 Task: Open a blank sheet, save the file as 'blog' Insert a table ' 2 by 2' In first column, add headers, 'Task, Status'. Under first header, add  ResearchUnder second header, add Completed. Change table style to  'Green'
Action: Mouse moved to (24, 21)
Screenshot: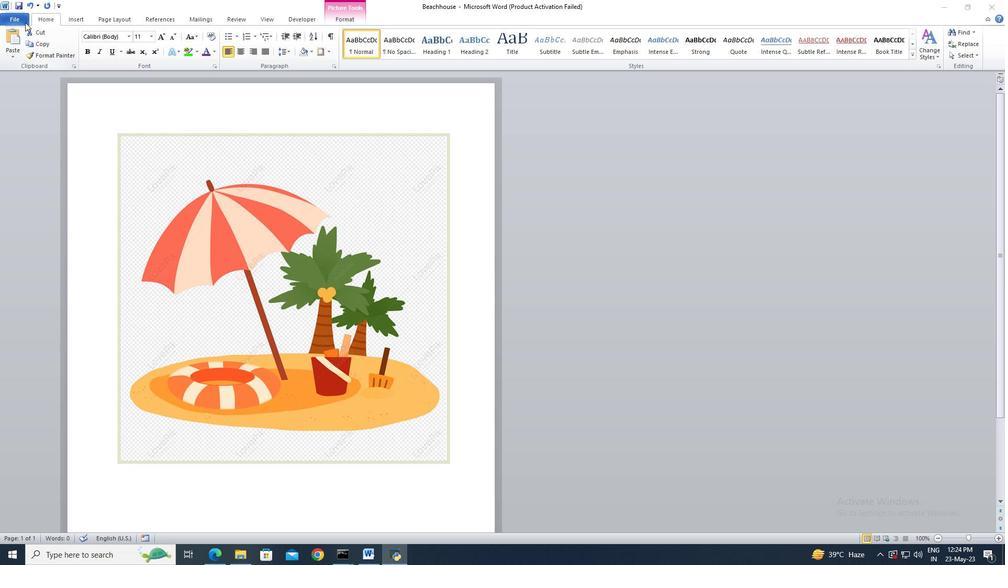 
Action: Mouse pressed left at (24, 21)
Screenshot: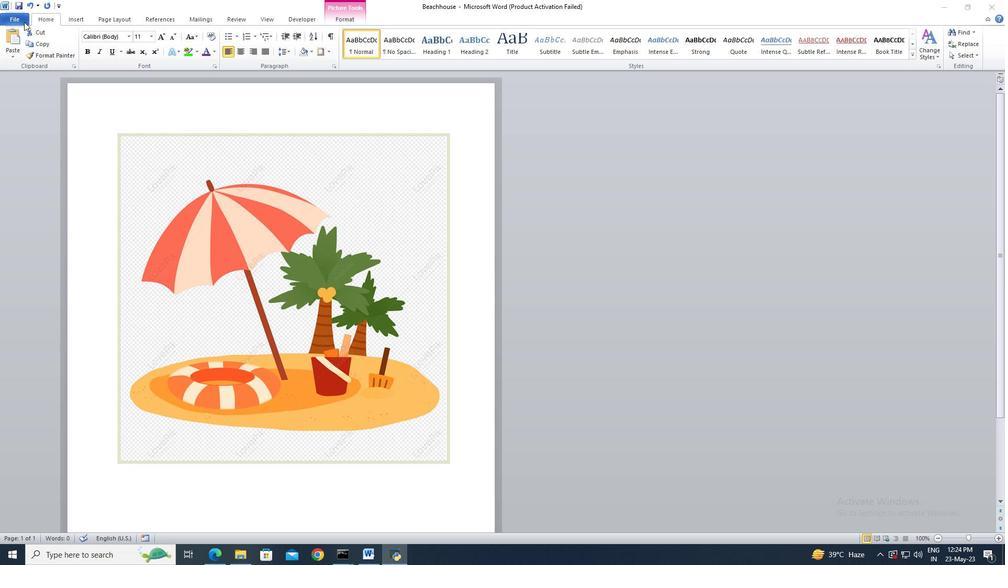 
Action: Mouse moved to (17, 17)
Screenshot: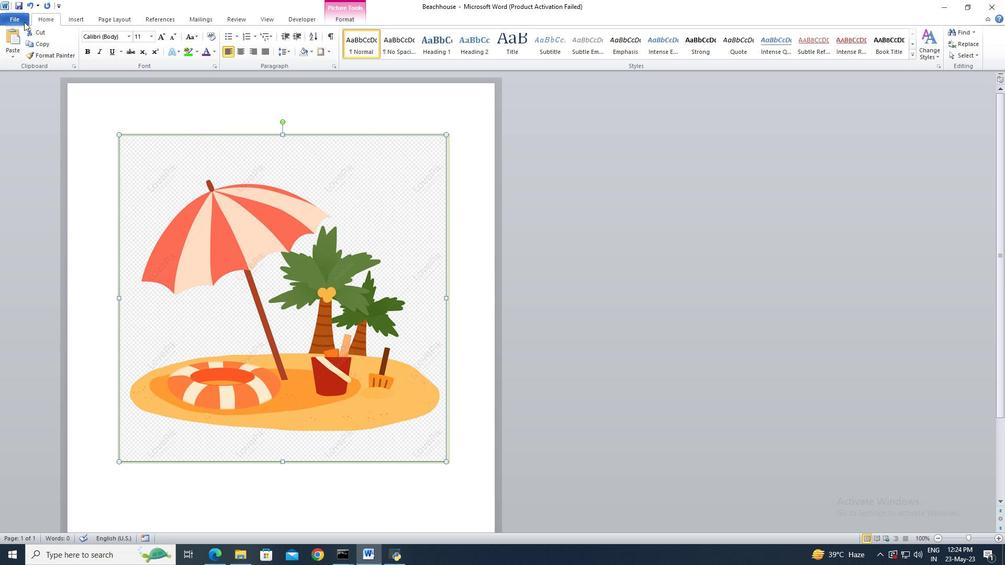 
Action: Mouse pressed left at (17, 17)
Screenshot: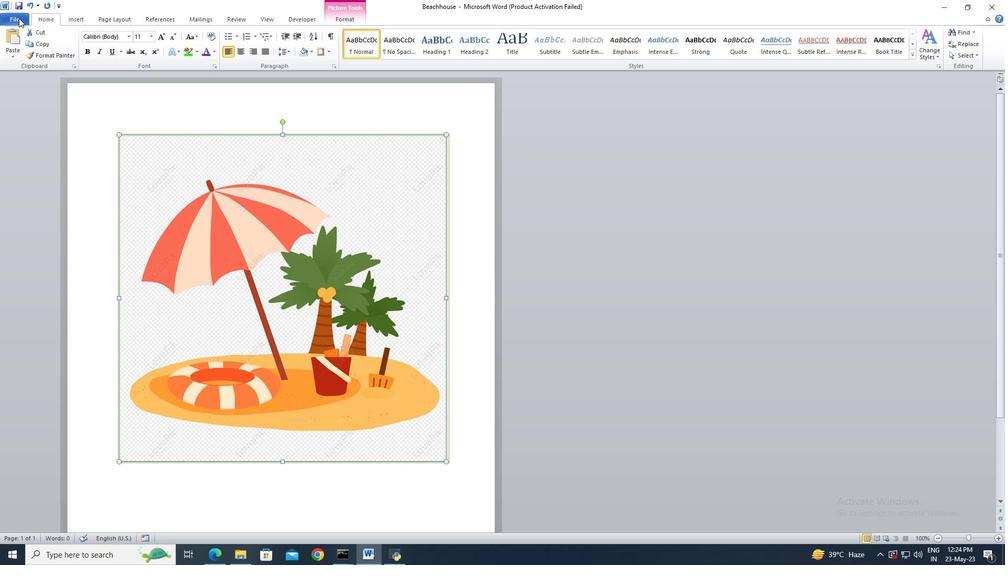 
Action: Mouse moved to (25, 136)
Screenshot: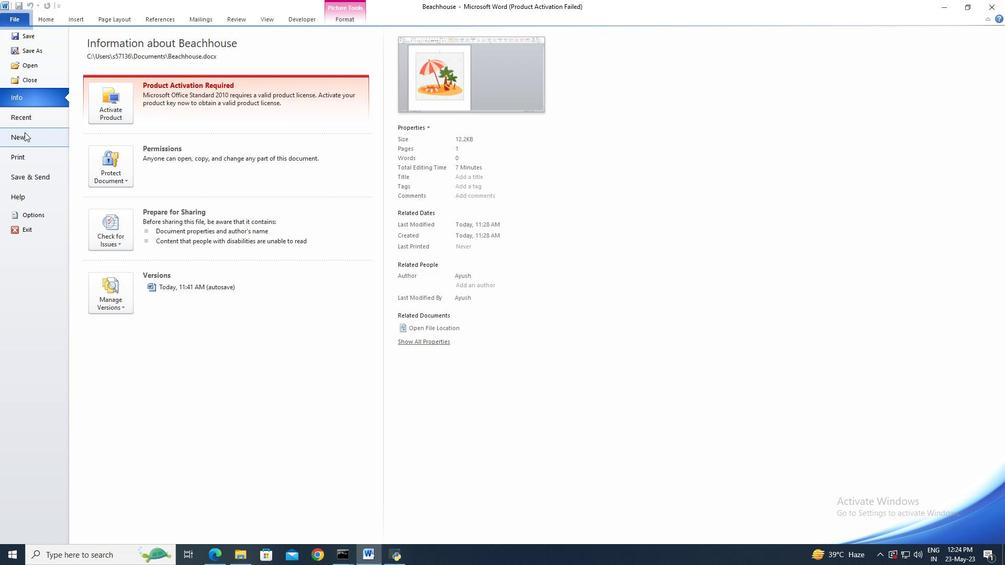 
Action: Mouse pressed left at (25, 136)
Screenshot: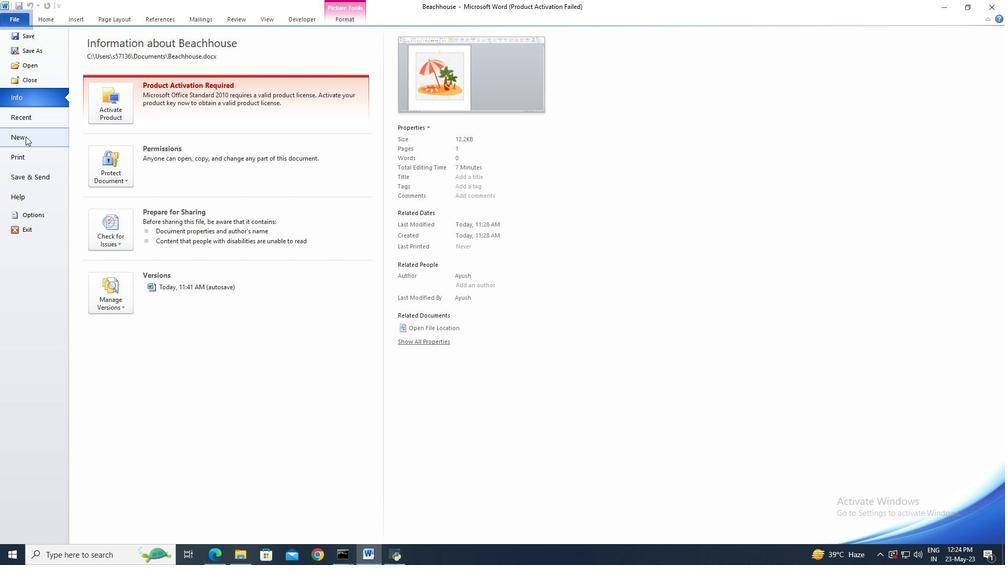 
Action: Mouse moved to (515, 261)
Screenshot: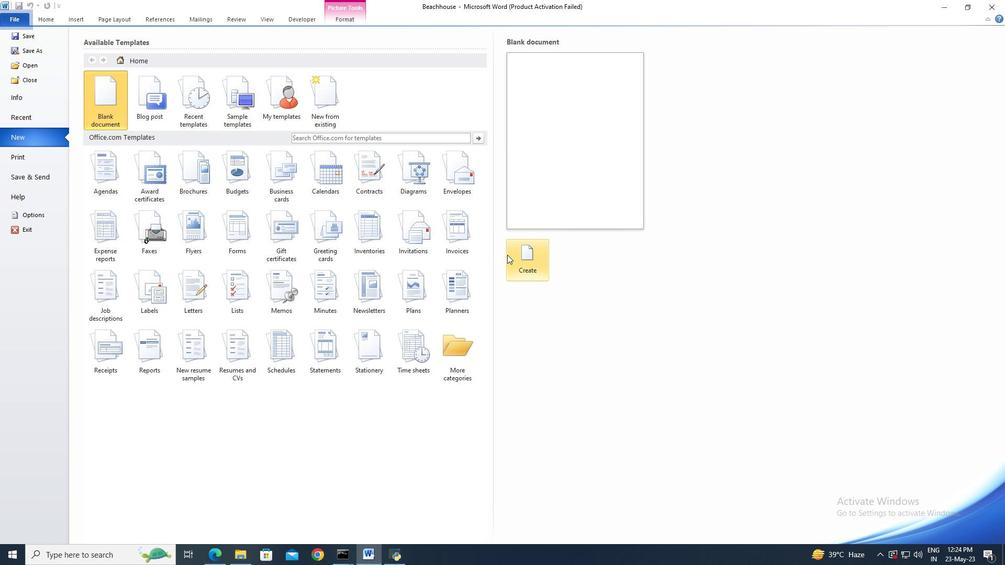 
Action: Mouse pressed left at (515, 261)
Screenshot: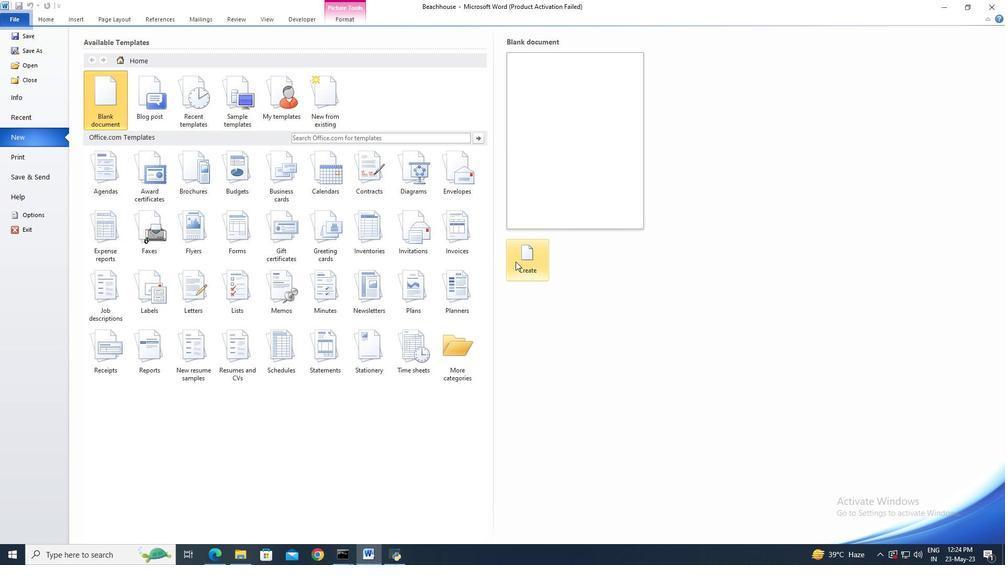 
Action: Mouse moved to (15, 19)
Screenshot: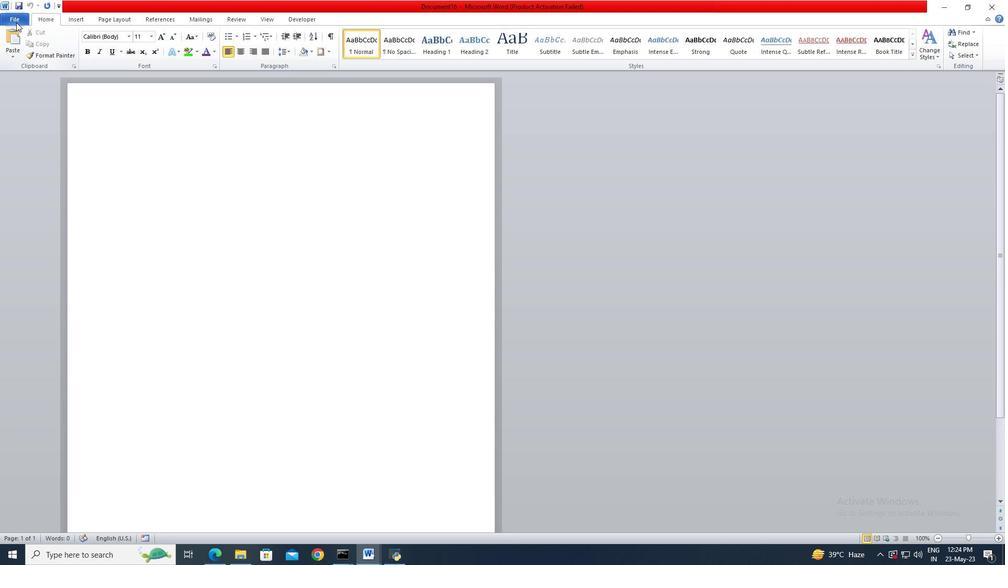 
Action: Mouse pressed left at (15, 19)
Screenshot: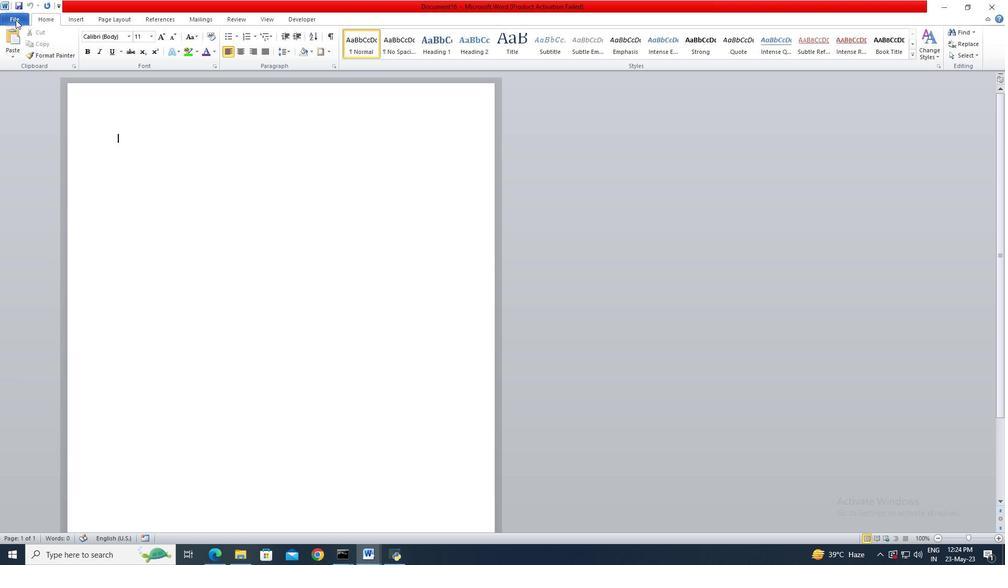 
Action: Mouse moved to (19, 49)
Screenshot: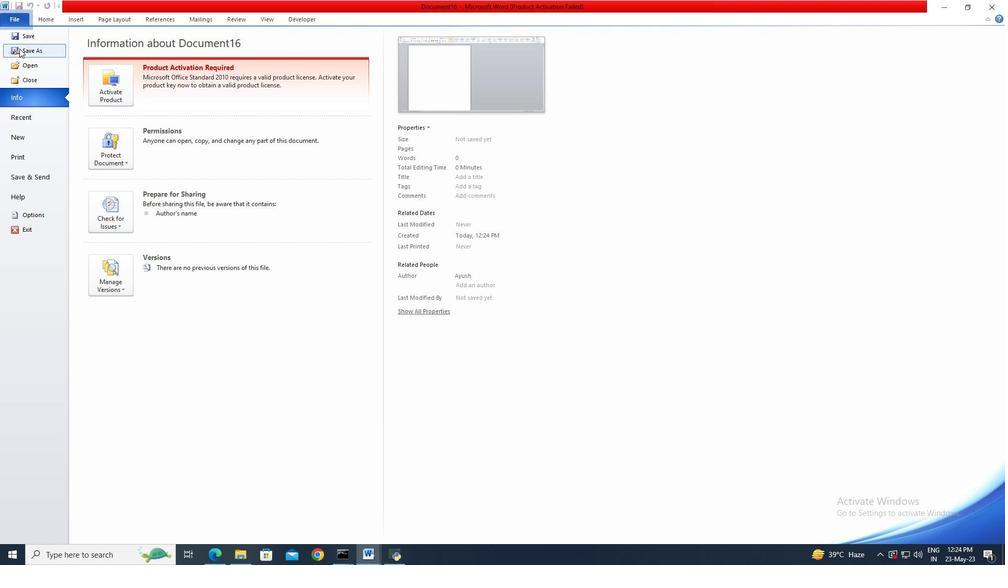
Action: Mouse pressed left at (19, 49)
Screenshot: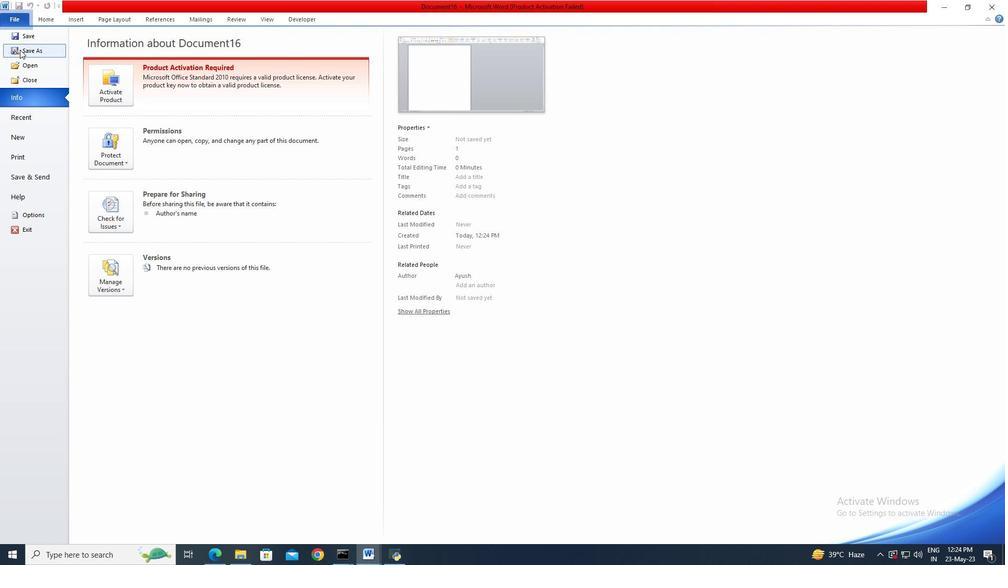 
Action: Key pressed blog
Screenshot: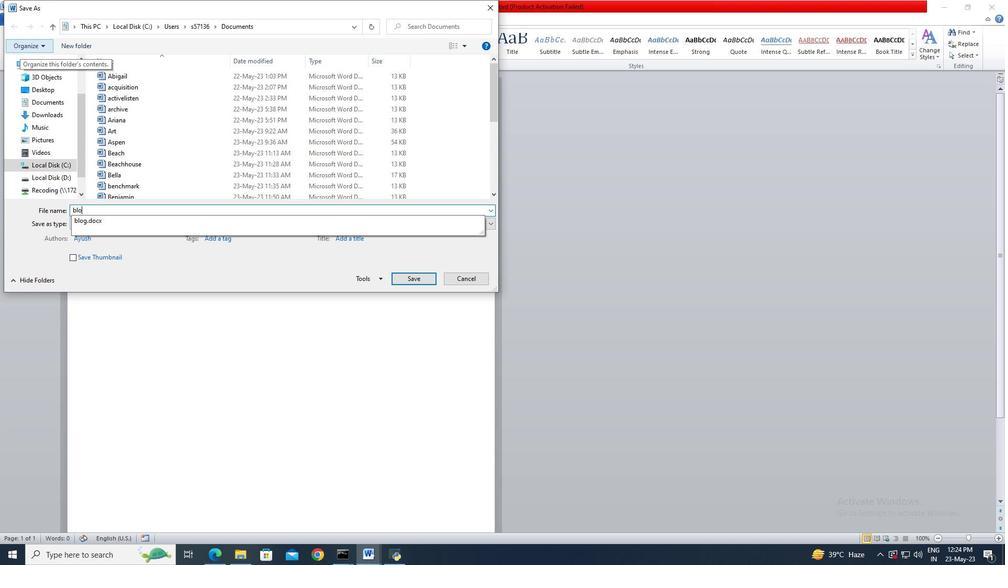 
Action: Mouse moved to (399, 280)
Screenshot: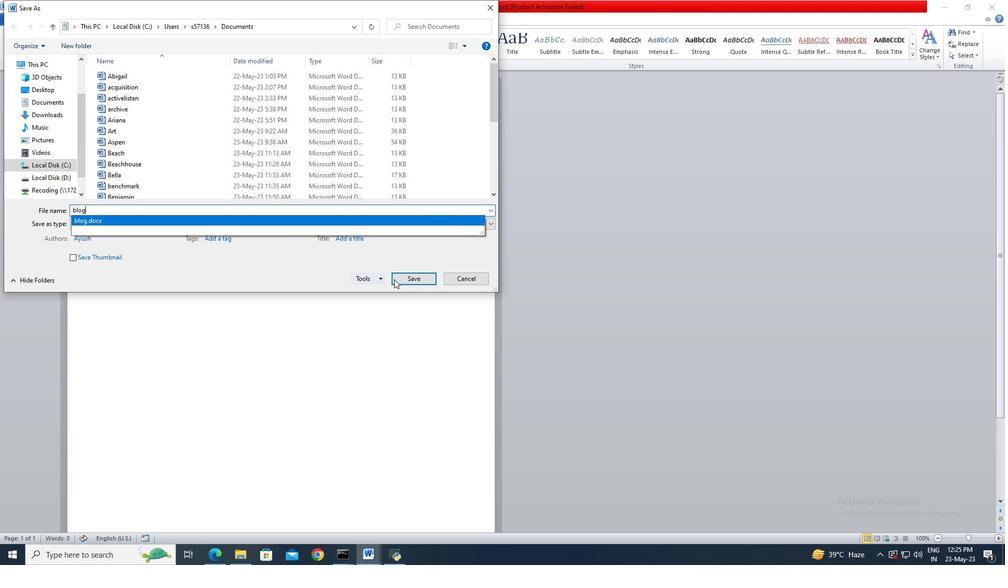 
Action: Mouse pressed left at (399, 280)
Screenshot: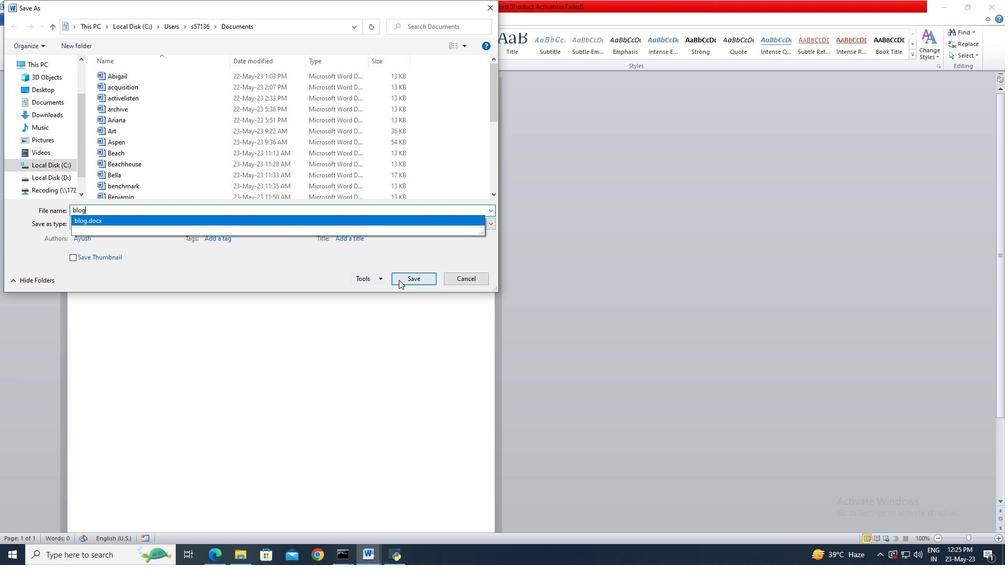 
Action: Mouse moved to (487, 301)
Screenshot: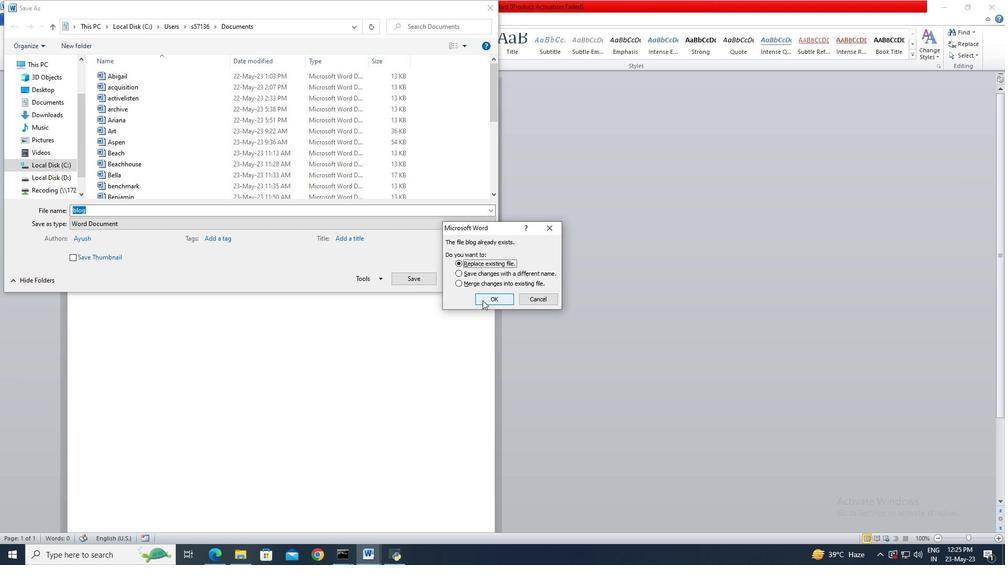 
Action: Mouse pressed left at (487, 301)
Screenshot: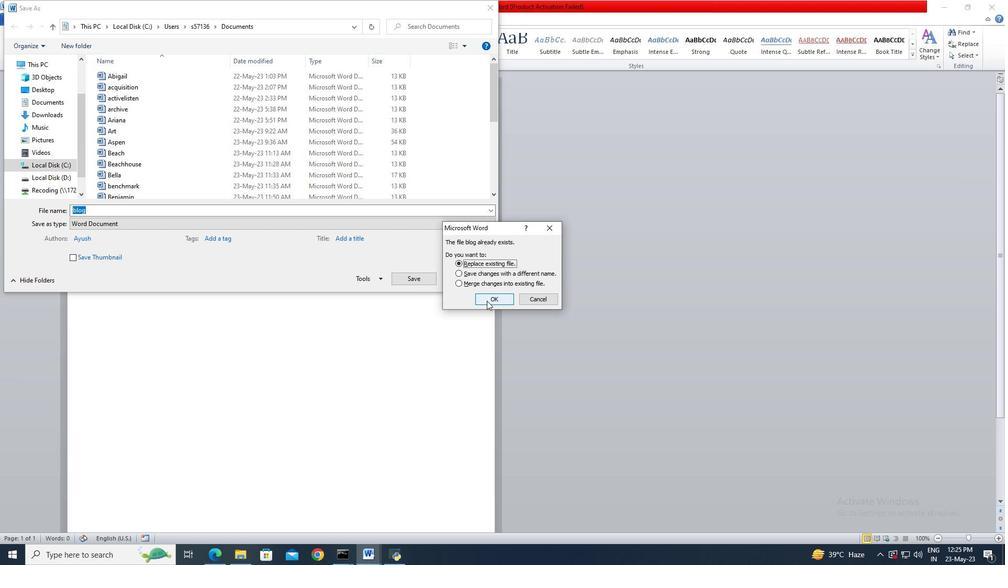 
Action: Mouse moved to (76, 19)
Screenshot: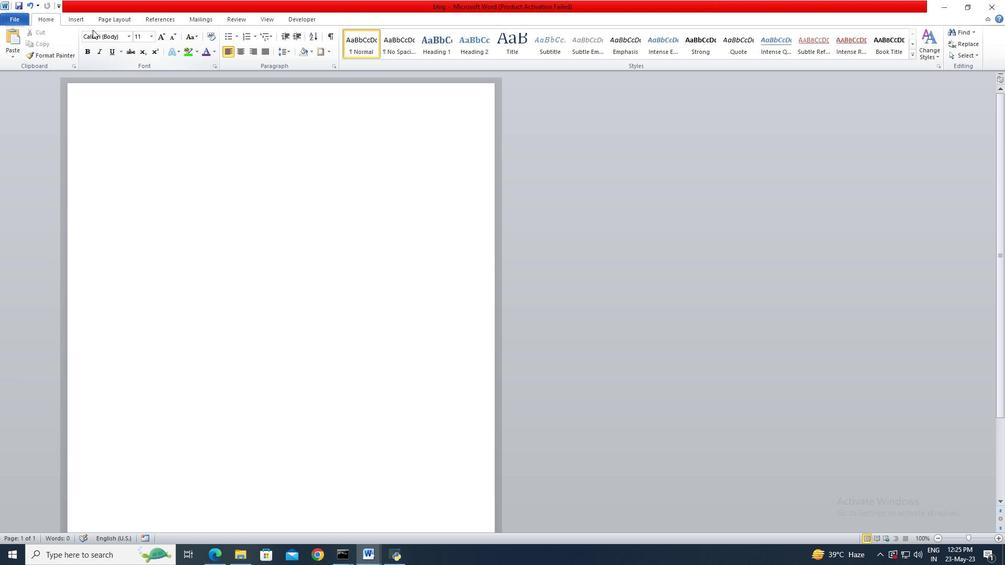
Action: Mouse pressed left at (76, 19)
Screenshot: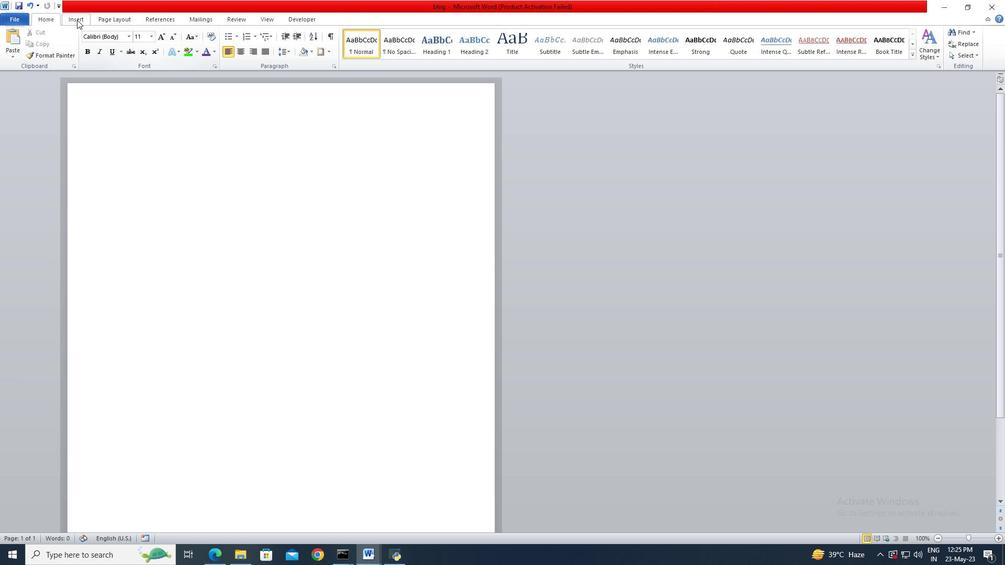 
Action: Mouse moved to (86, 52)
Screenshot: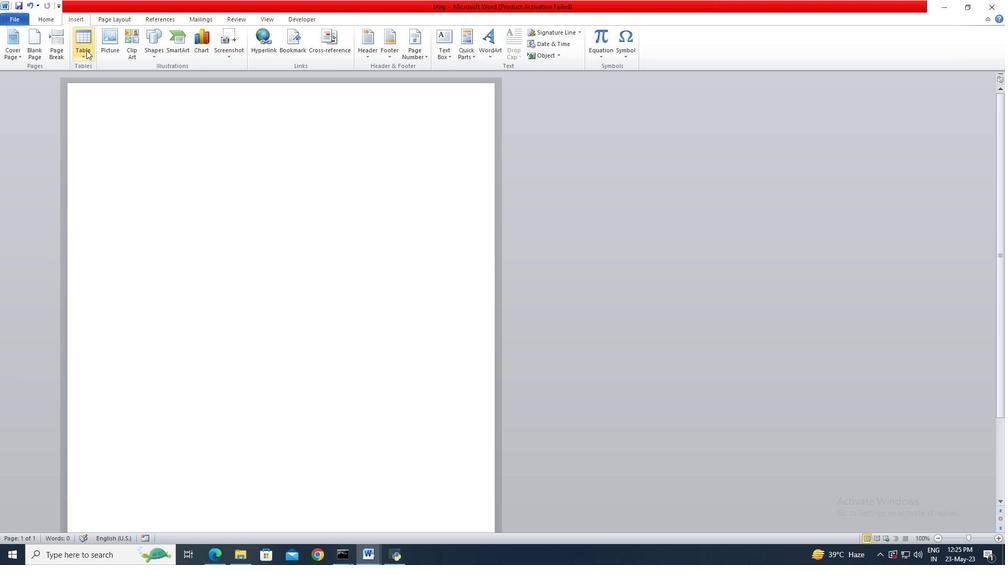 
Action: Mouse pressed left at (86, 52)
Screenshot: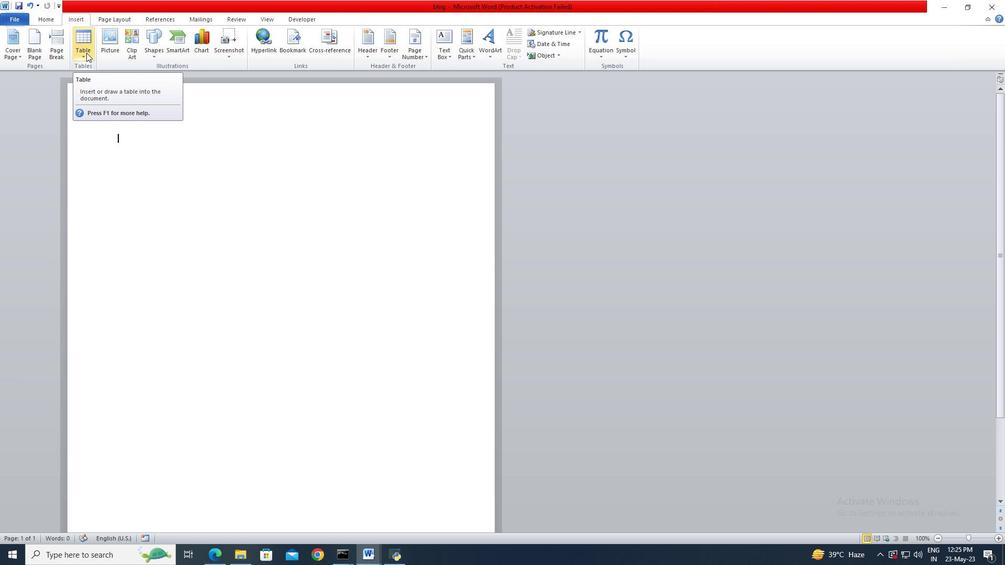 
Action: Mouse moved to (89, 85)
Screenshot: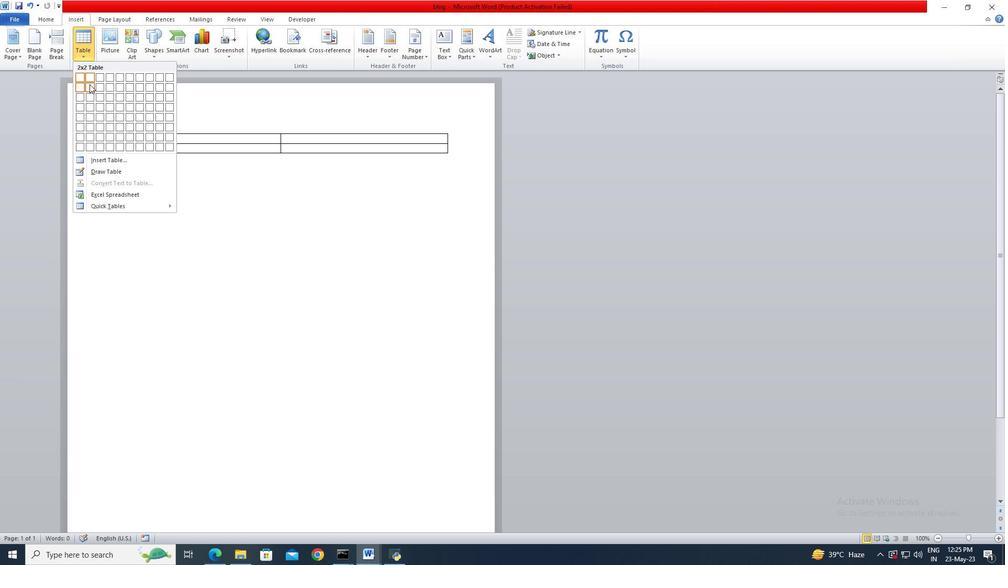 
Action: Mouse pressed left at (89, 85)
Screenshot: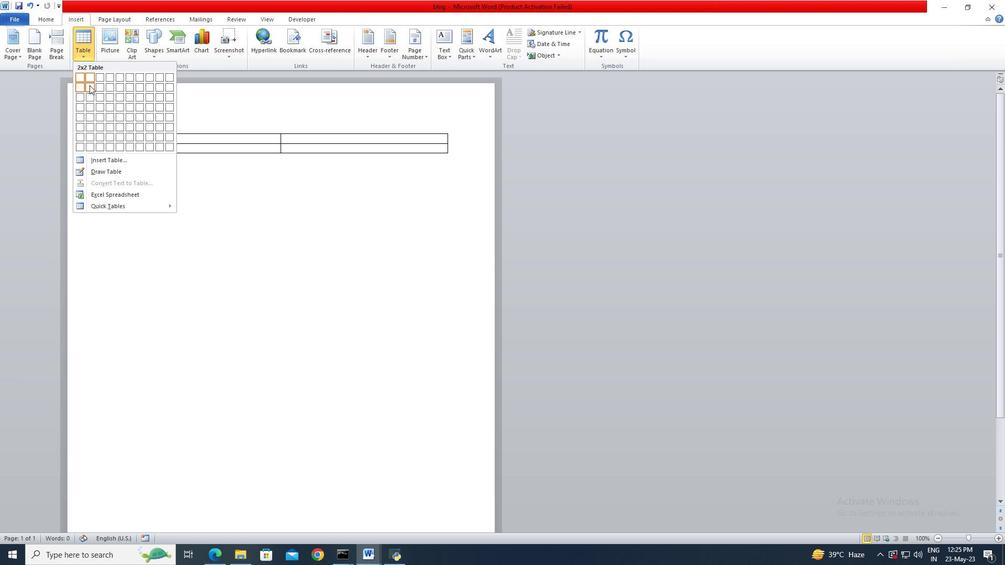 
Action: Mouse moved to (156, 138)
Screenshot: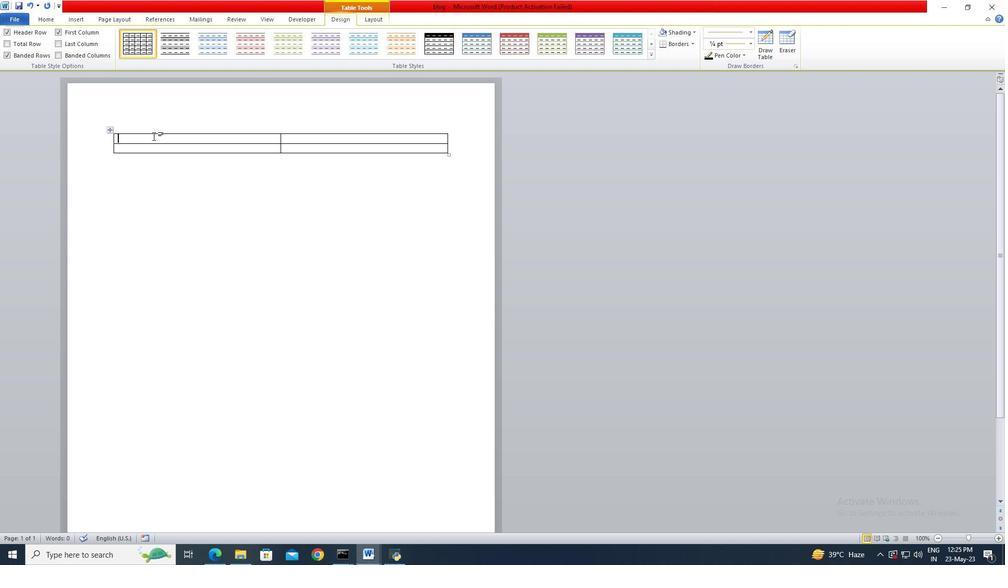 
Action: Mouse pressed left at (156, 138)
Screenshot: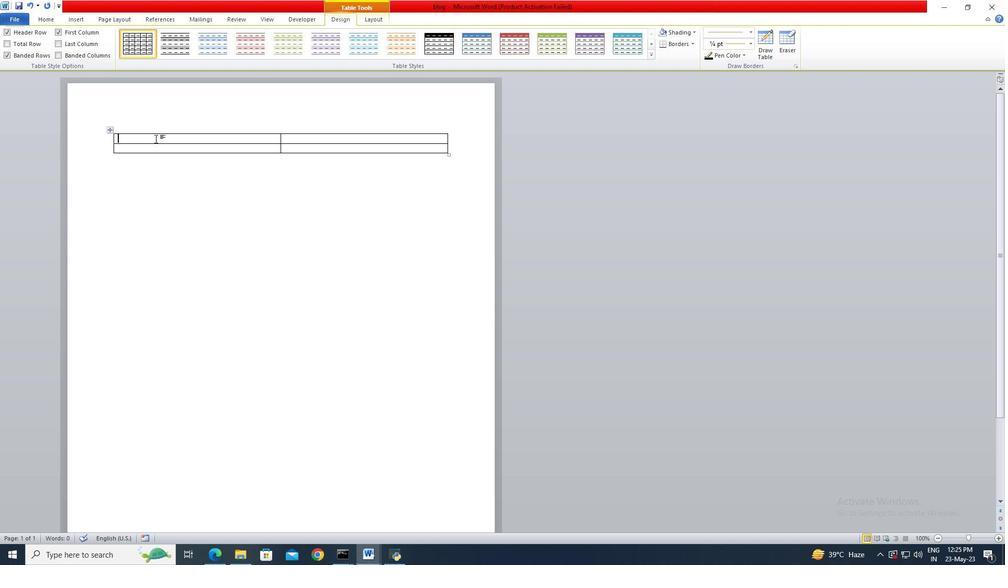 
Action: Key pressed <Key.shift>Task<Key.tab><Key.shift_r>Status
Screenshot: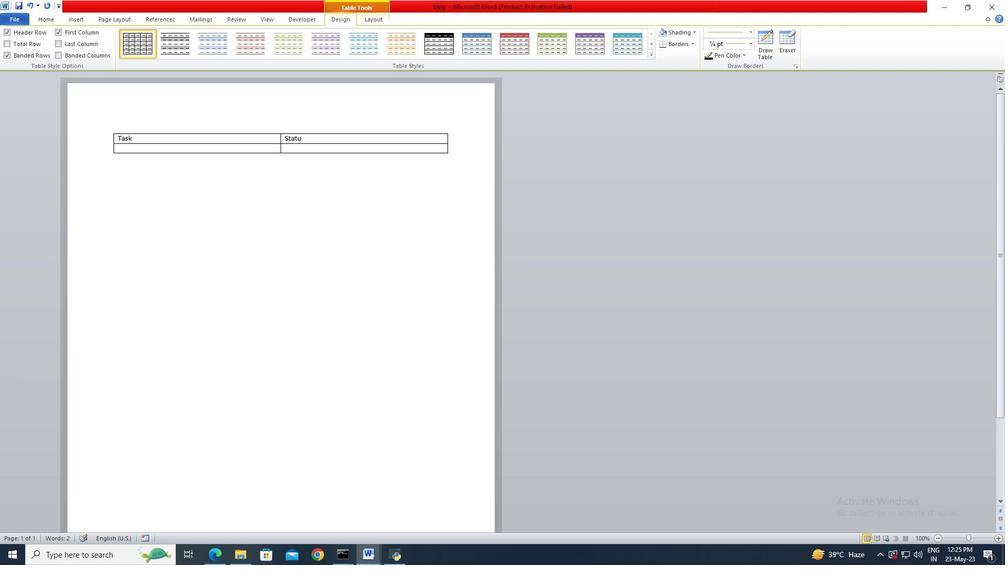 
Action: Mouse moved to (151, 148)
Screenshot: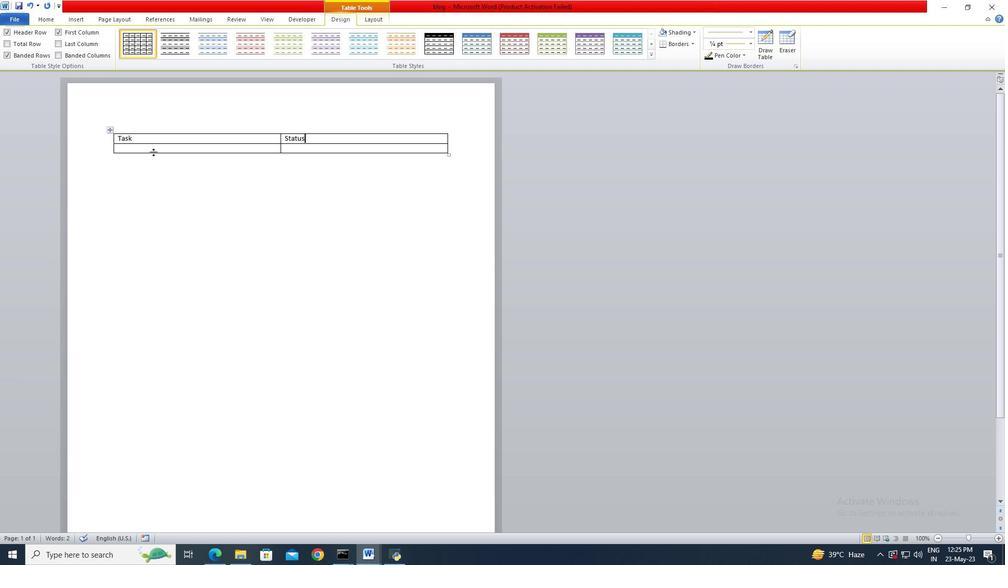 
Action: Mouse pressed left at (151, 148)
Screenshot: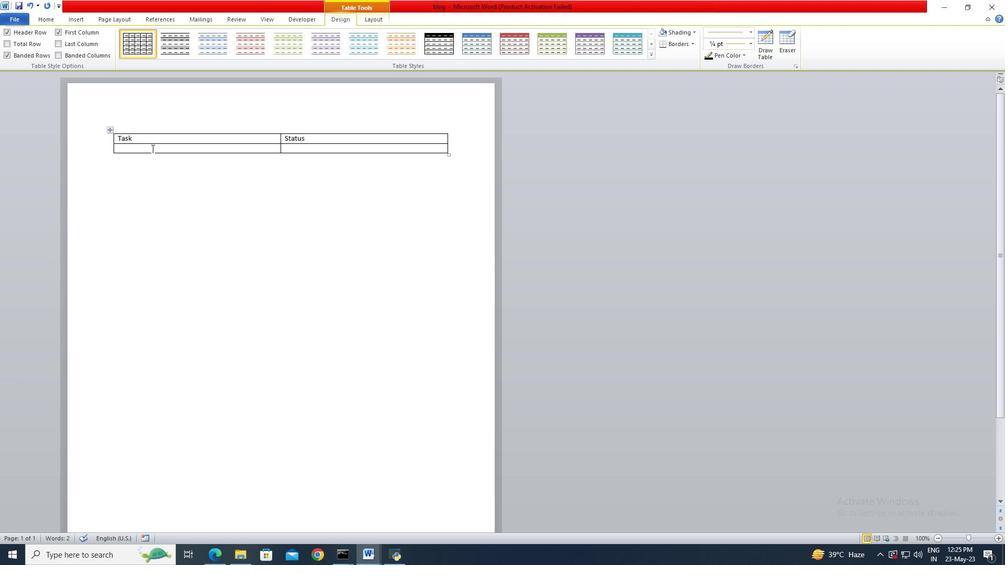 
Action: Key pressed <Key.shift><Key.shift><Key.shift><Key.shift><Key.shift><Key.shift>Research
Screenshot: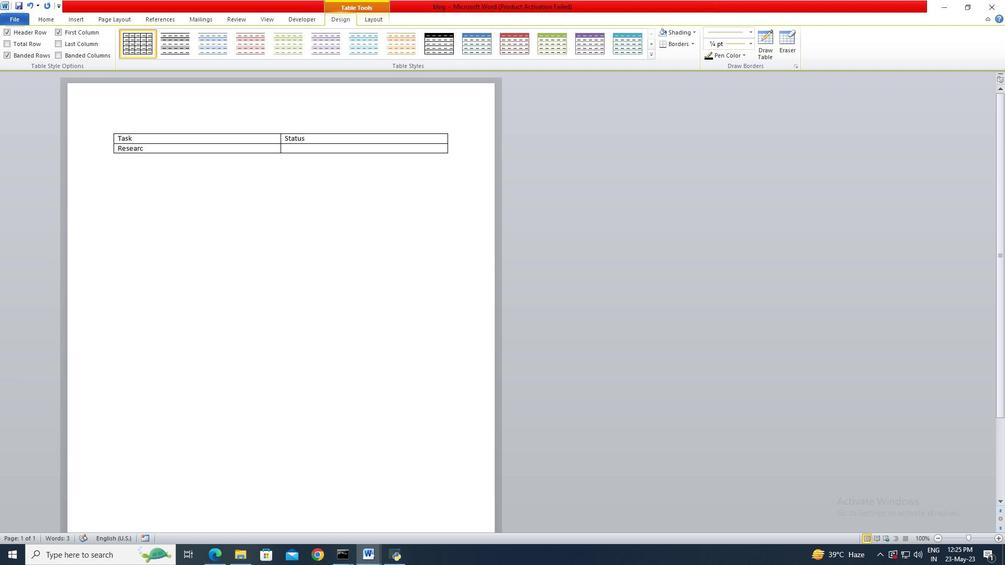 
Action: Mouse moved to (296, 149)
Screenshot: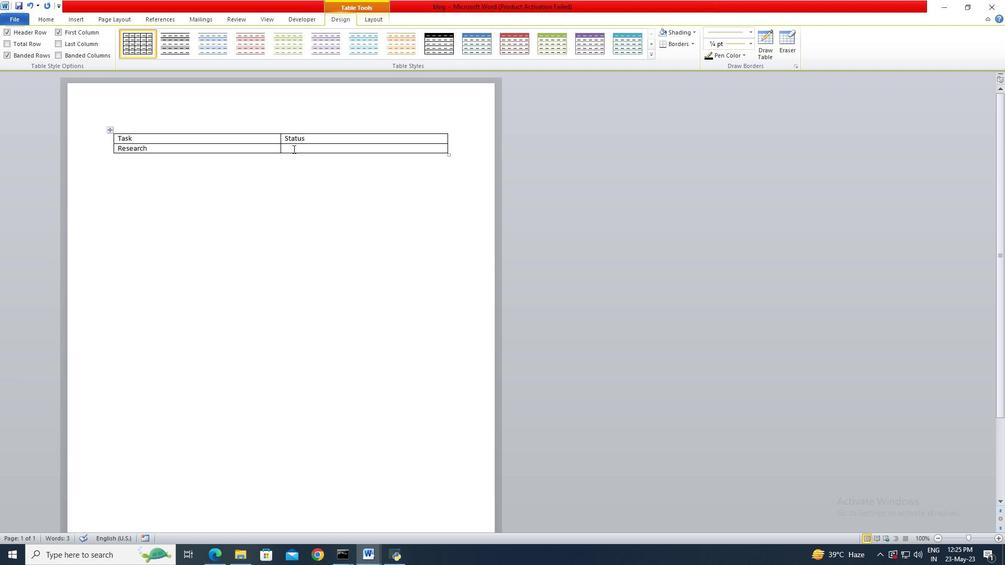 
Action: Mouse pressed left at (296, 149)
Screenshot: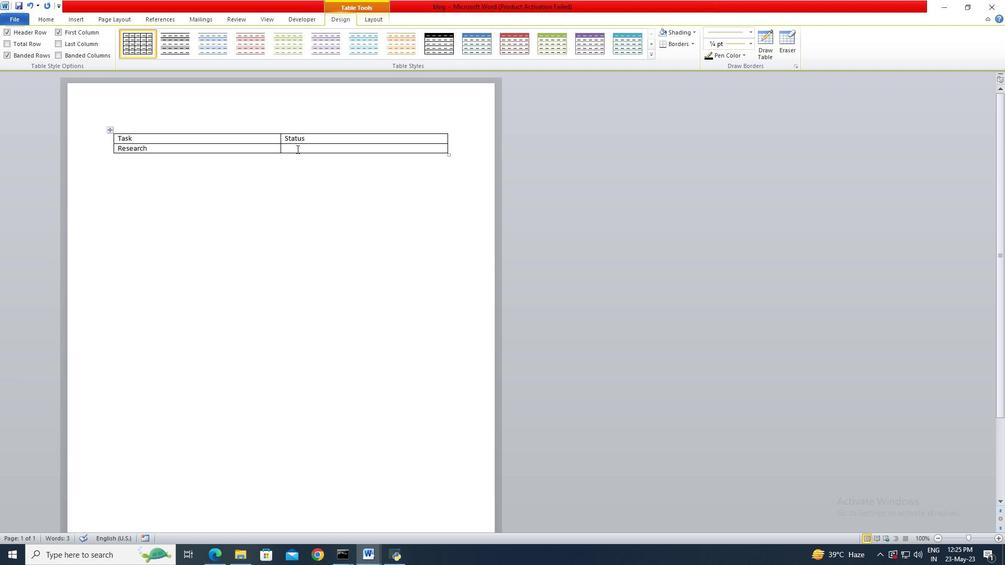
Action: Key pressed <Key.shift><Key.shift><Key.shift>Completed
Screenshot: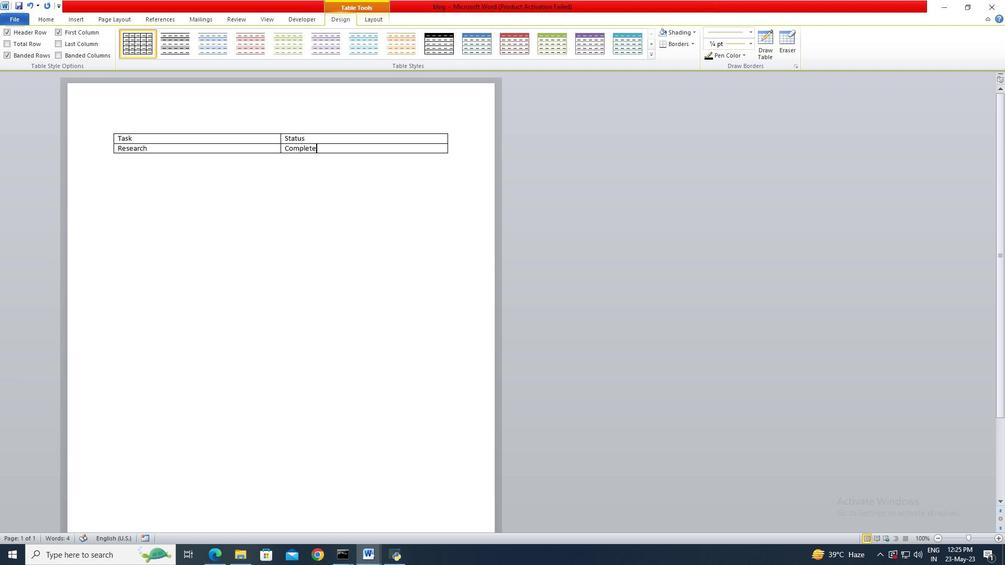 
Action: Mouse moved to (563, 42)
Screenshot: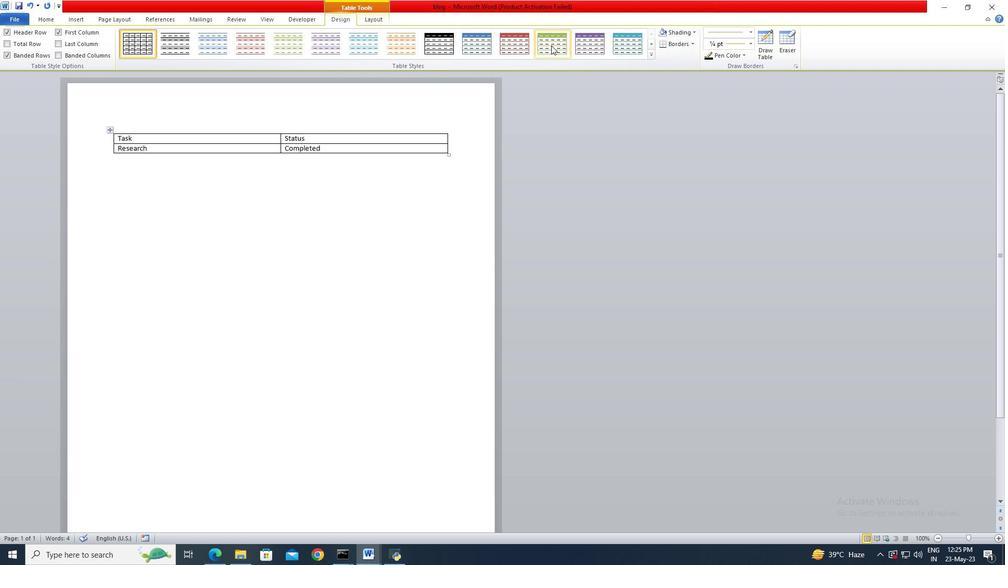 
Action: Mouse pressed left at (563, 42)
Screenshot: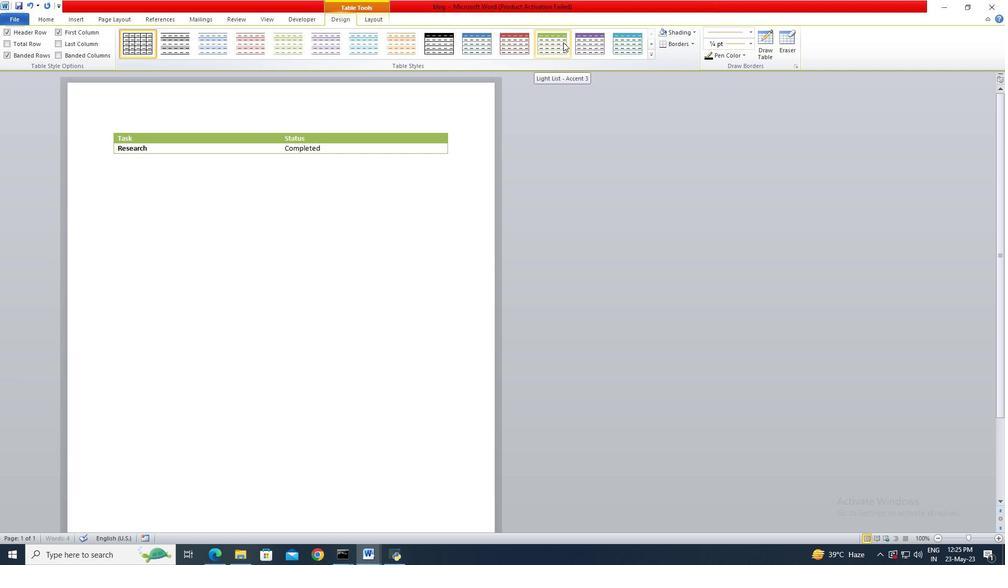 
Action: Mouse moved to (468, 188)
Screenshot: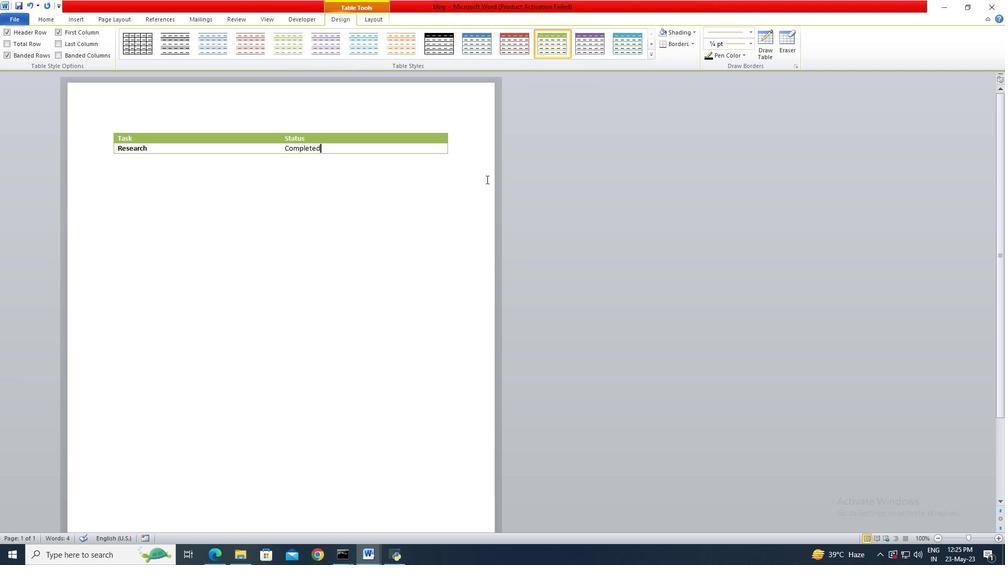 
